 Task: Add Organic Mushroom Nutrition Mushroom Hot Chocolate Blend to the cart.
Action: Mouse pressed left at (16, 92)
Screenshot: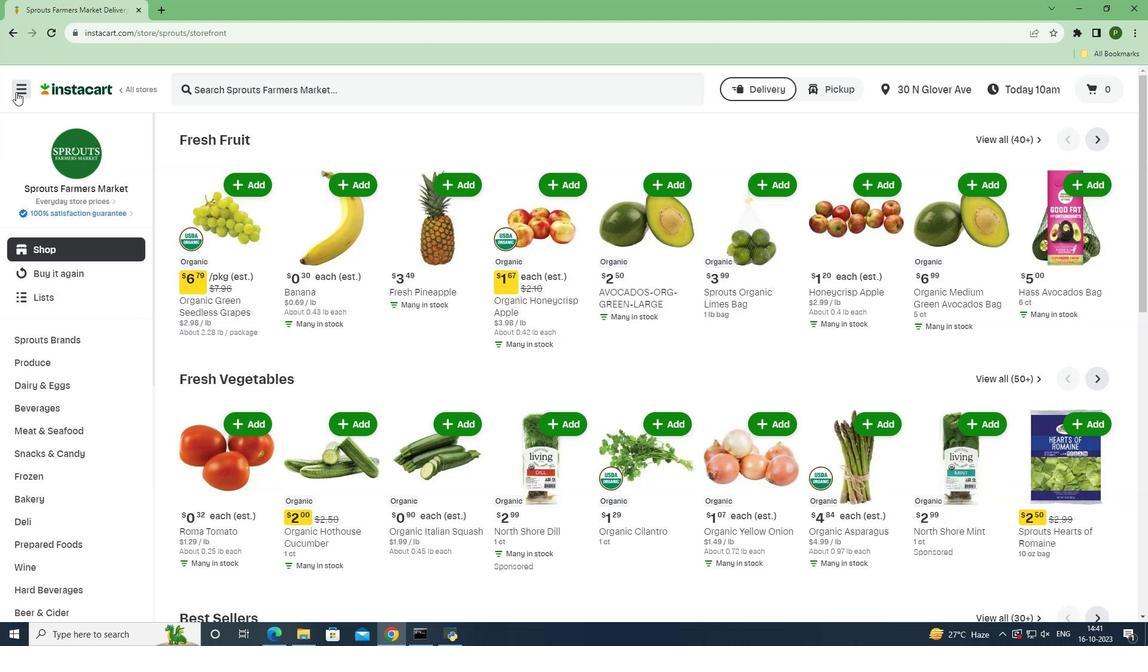 
Action: Mouse moved to (23, 315)
Screenshot: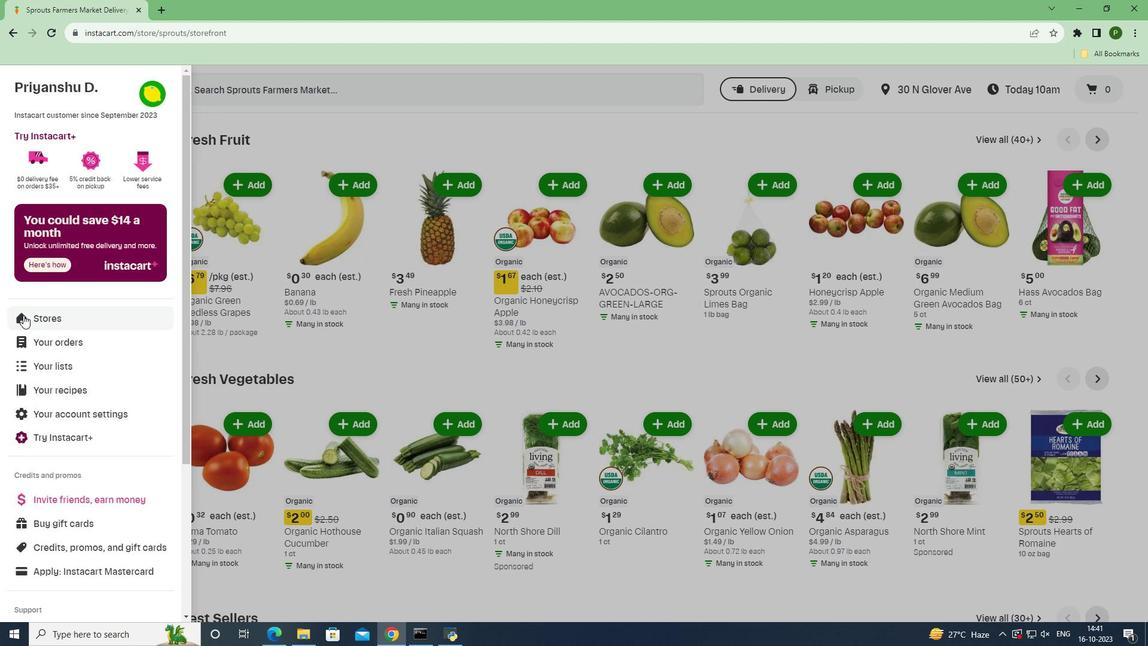 
Action: Mouse pressed left at (23, 315)
Screenshot: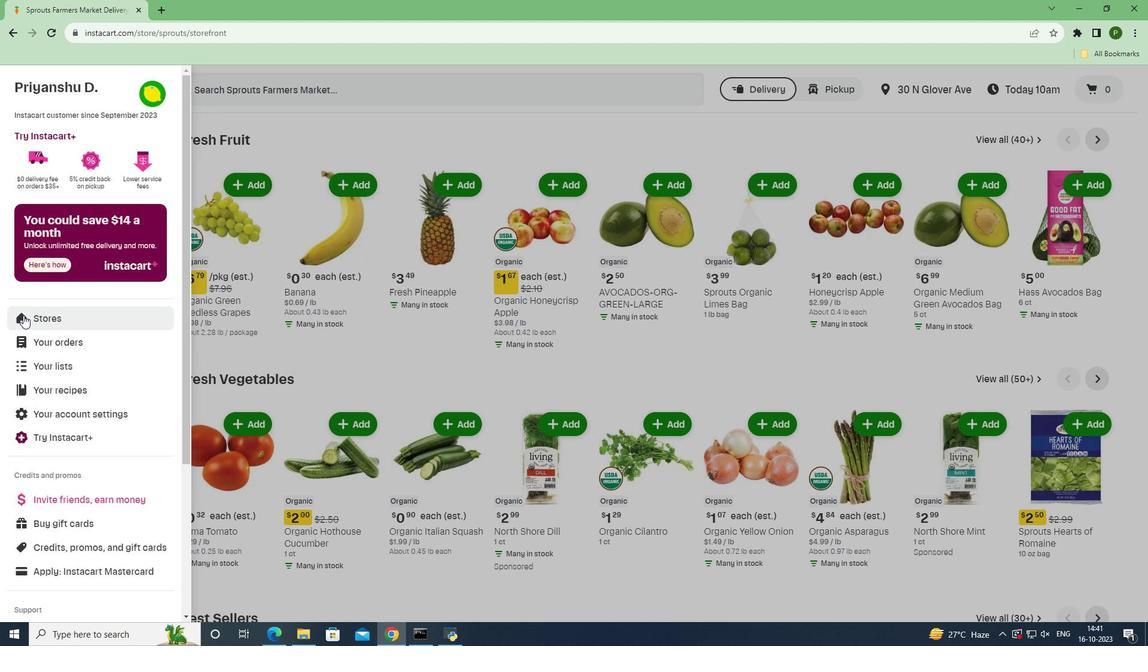 
Action: Mouse moved to (271, 144)
Screenshot: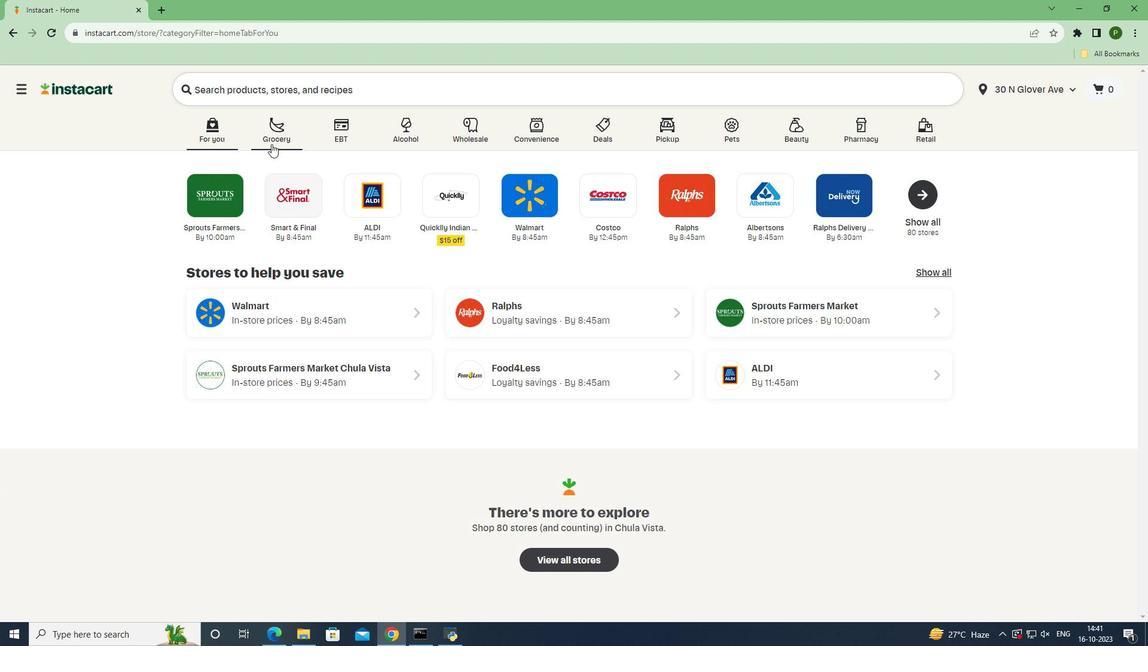 
Action: Mouse pressed left at (271, 144)
Screenshot: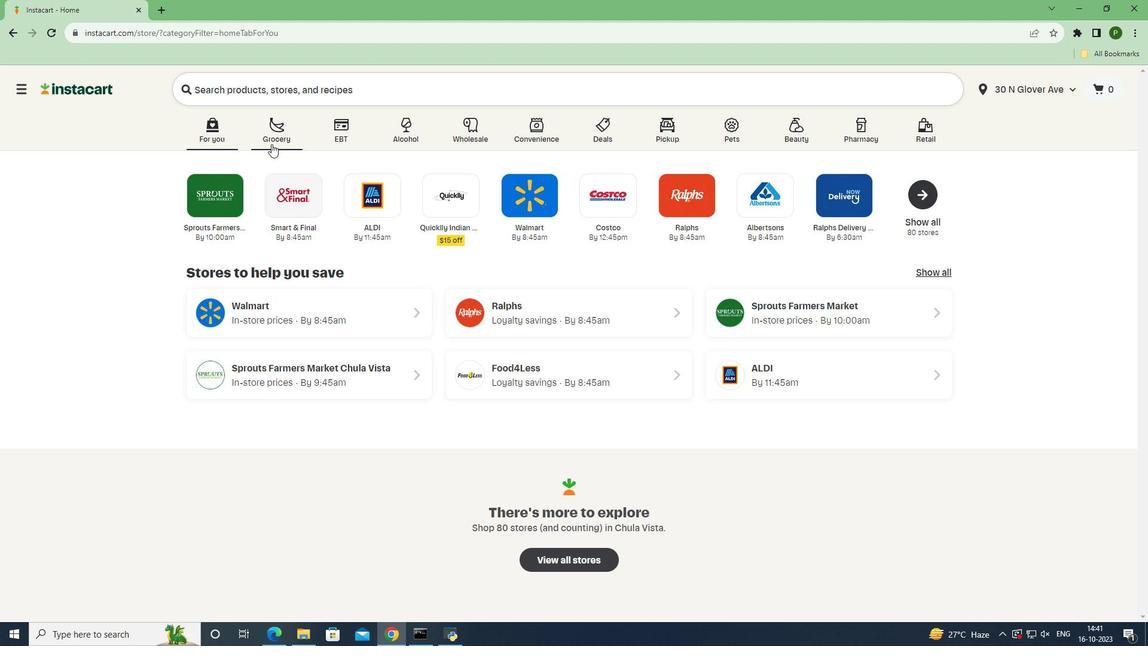 
Action: Mouse moved to (744, 281)
Screenshot: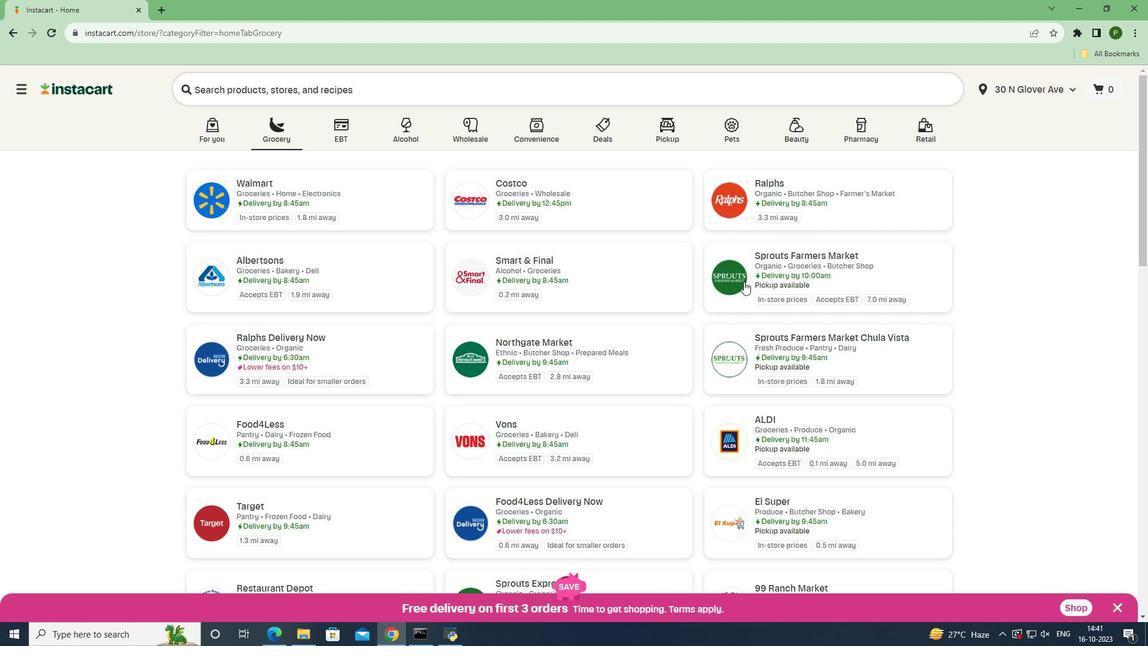 
Action: Mouse pressed left at (744, 281)
Screenshot: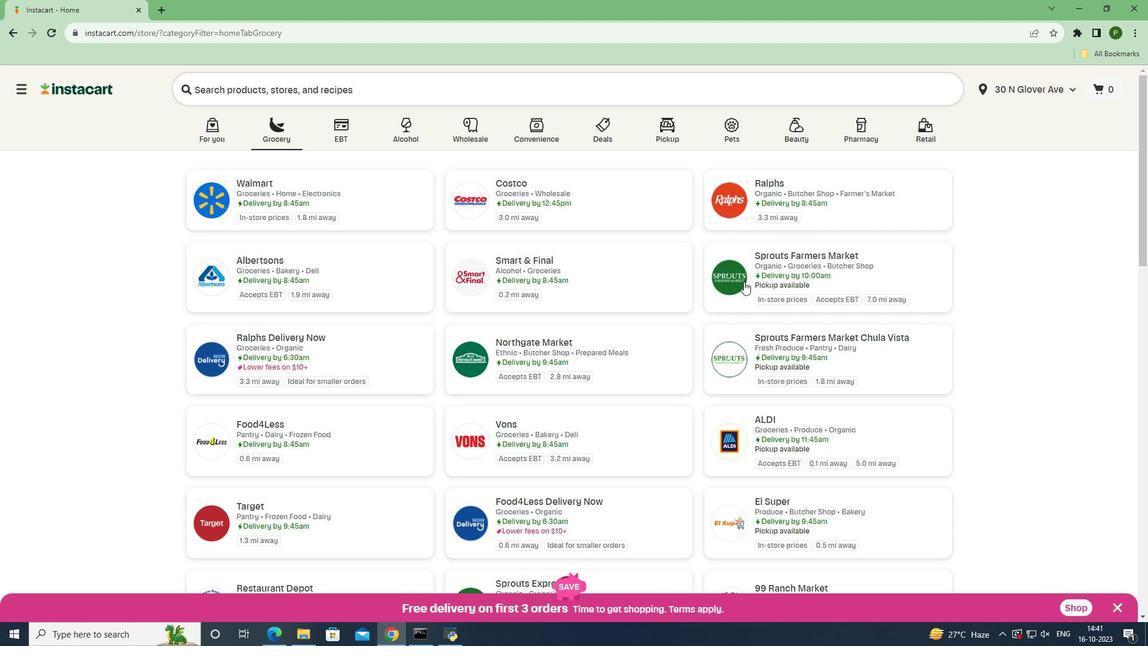 
Action: Mouse moved to (54, 404)
Screenshot: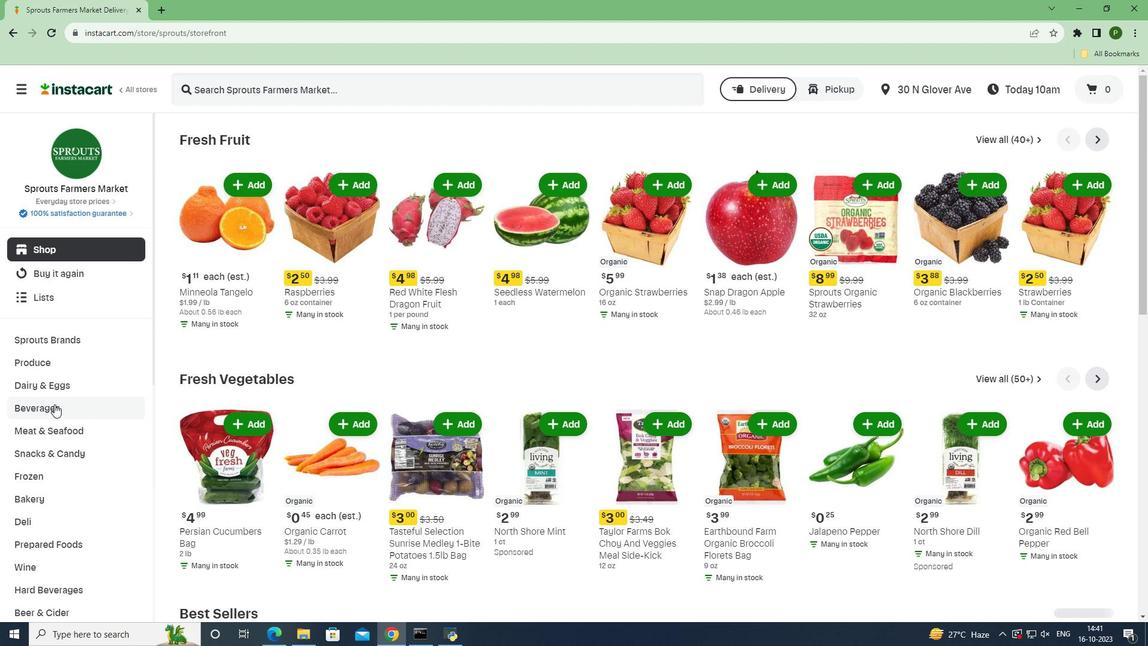 
Action: Mouse pressed left at (54, 404)
Screenshot: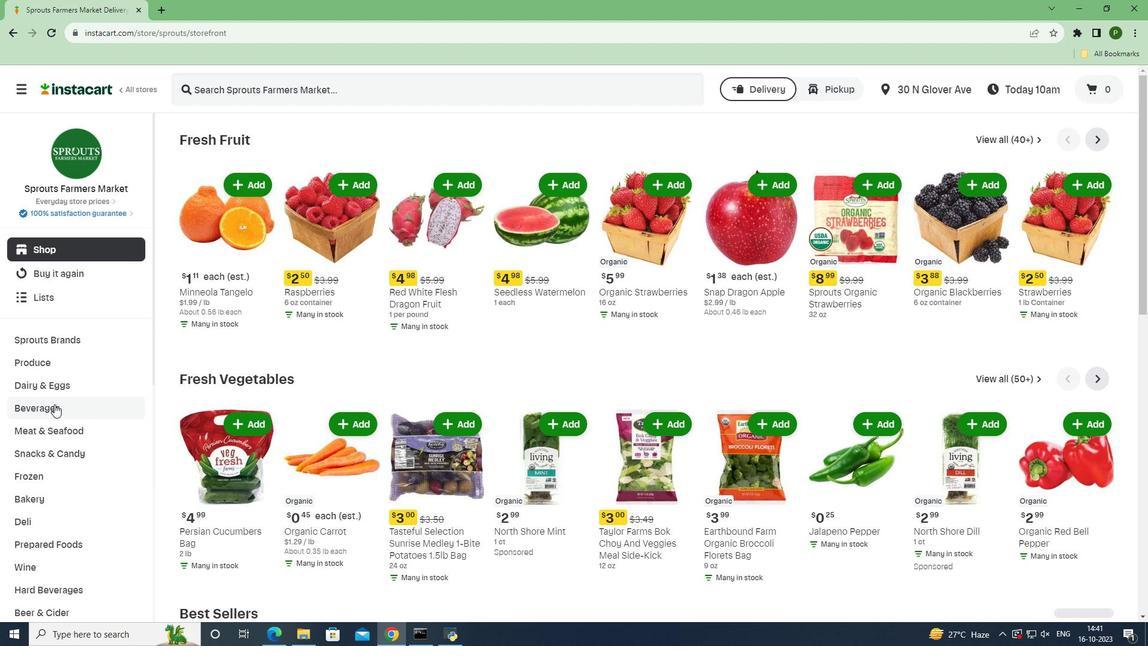 
Action: Mouse moved to (1080, 292)
Screenshot: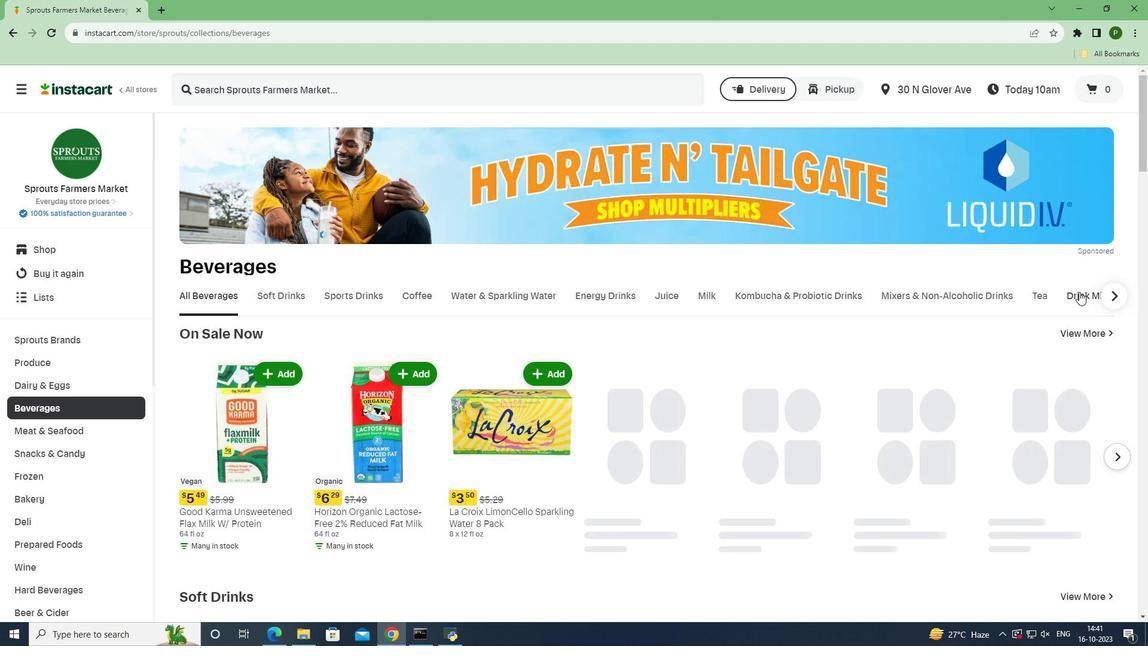 
Action: Mouse pressed left at (1080, 292)
Screenshot: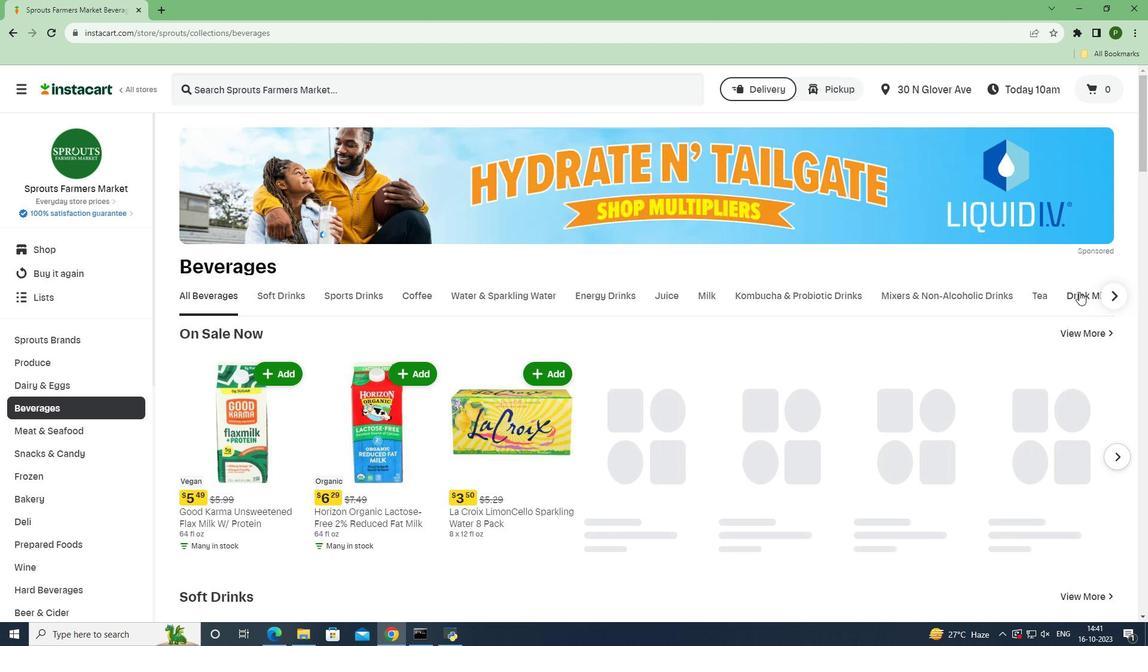 
Action: Mouse moved to (522, 340)
Screenshot: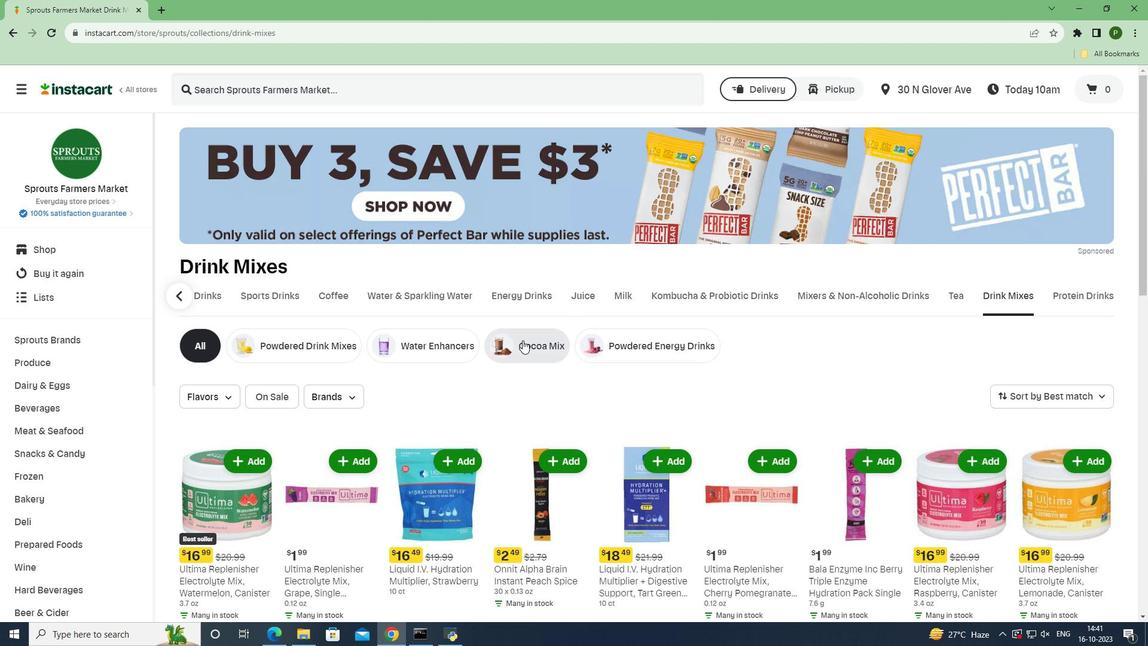 
Action: Mouse pressed left at (522, 340)
Screenshot: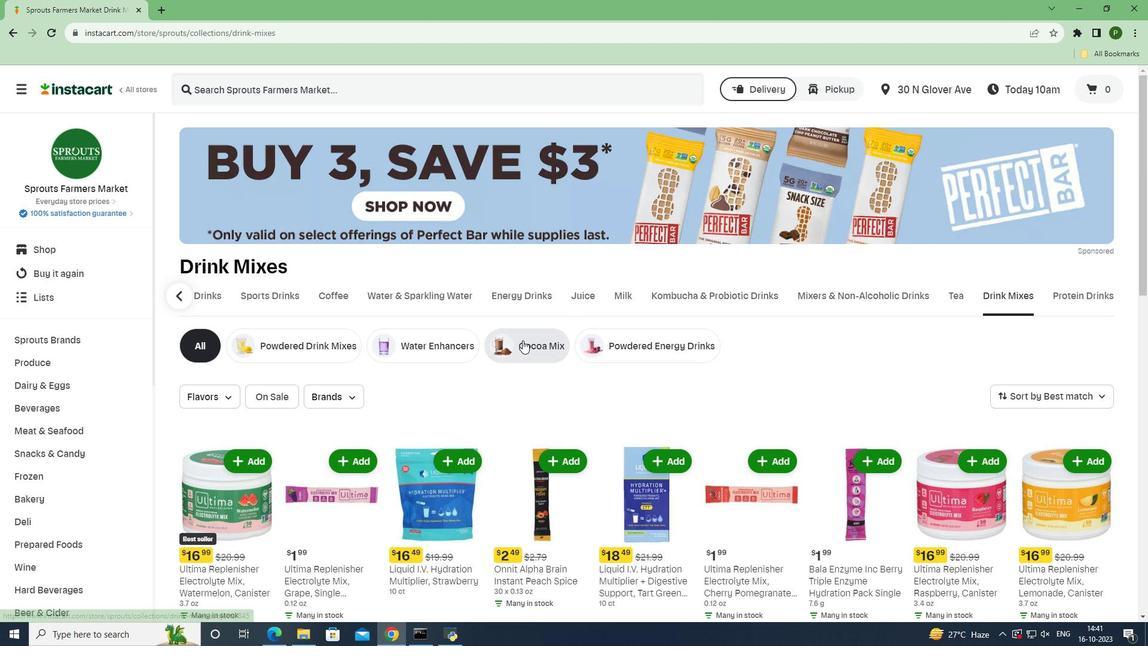 
Action: Mouse moved to (365, 92)
Screenshot: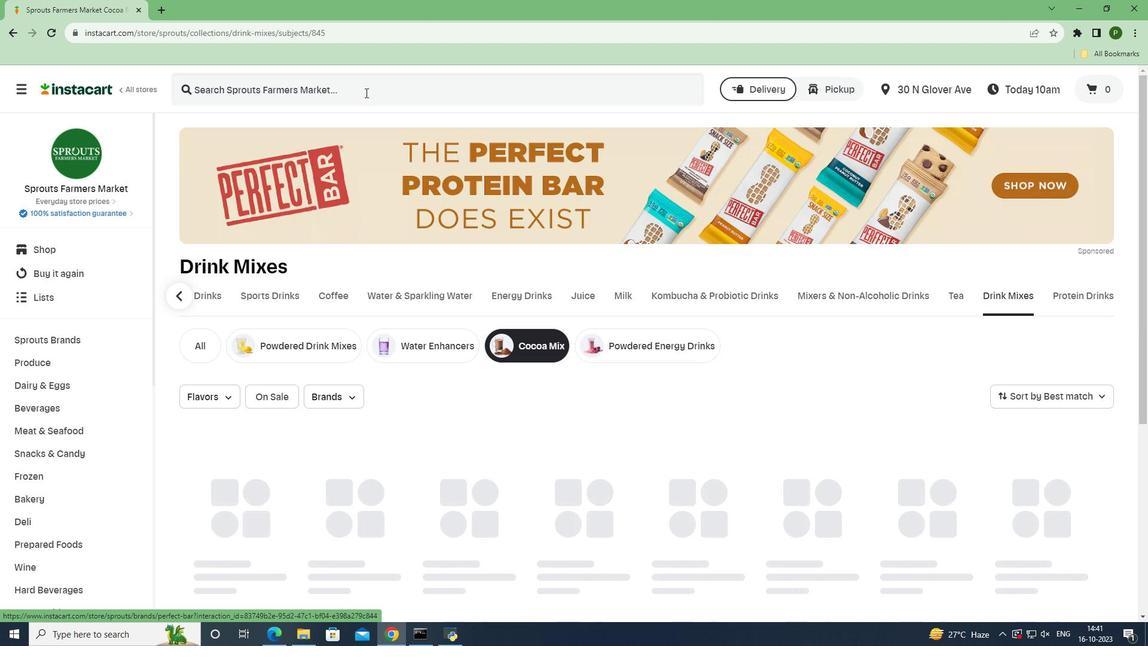 
Action: Mouse pressed left at (365, 92)
Screenshot: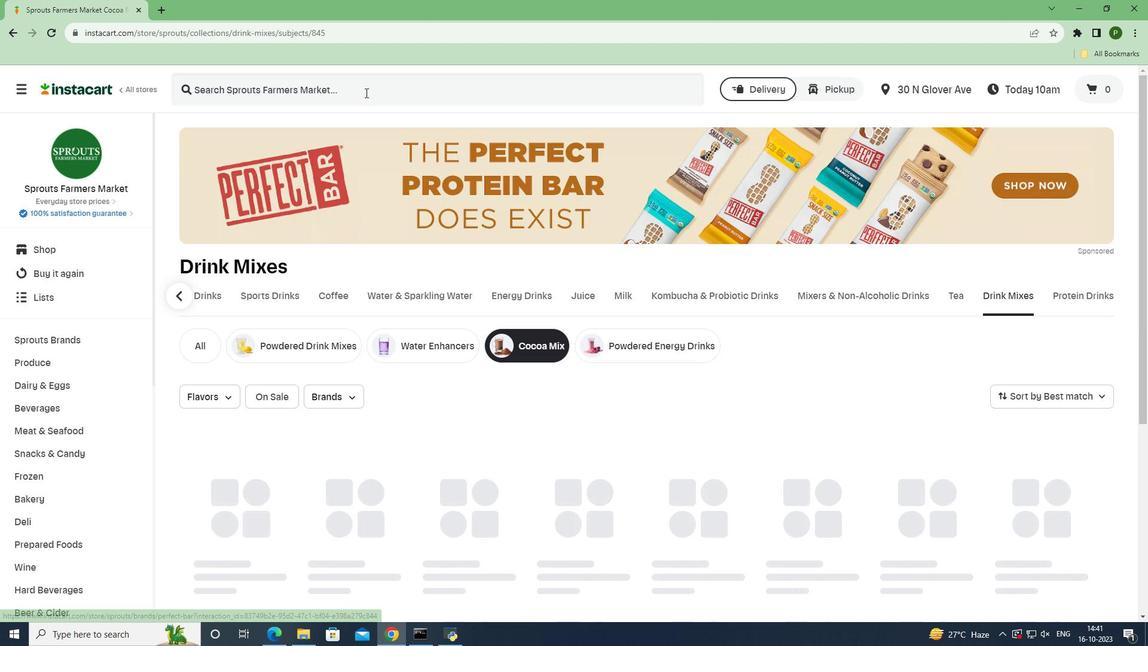
Action: Key pressed <Key.caps_lock>O<Key.caps_lock>rganic<Key.space><Key.caps_lock>M<Key.caps_lock>ushroom<Key.space><Key.caps_lock>N<Key.caps_lock>utrition<Key.space><Key.caps_lock>M<Key.caps_lock>ushroom<Key.space><Key.caps_lock>H<Key.caps_lock>ot<Key.space><Key.caps_lock>C<Key.caps_lock>hocolate<Key.space><Key.caps_lock>B<Key.caps_lock>lend<Key.space><Key.enter>
Screenshot: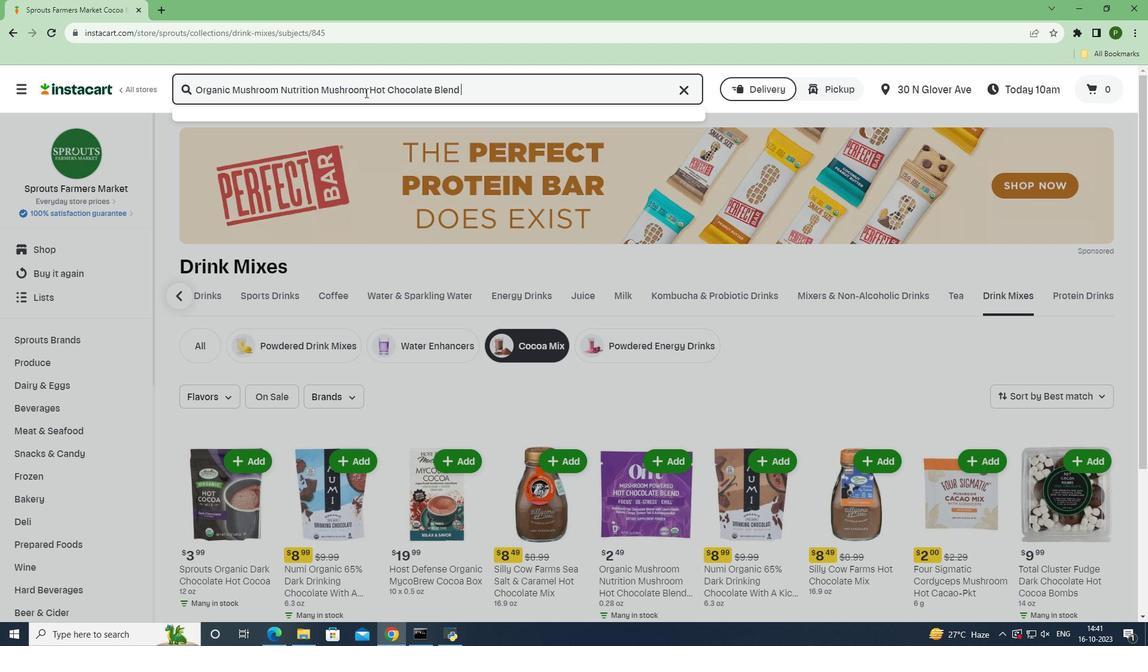 
Action: Mouse moved to (499, 345)
Screenshot: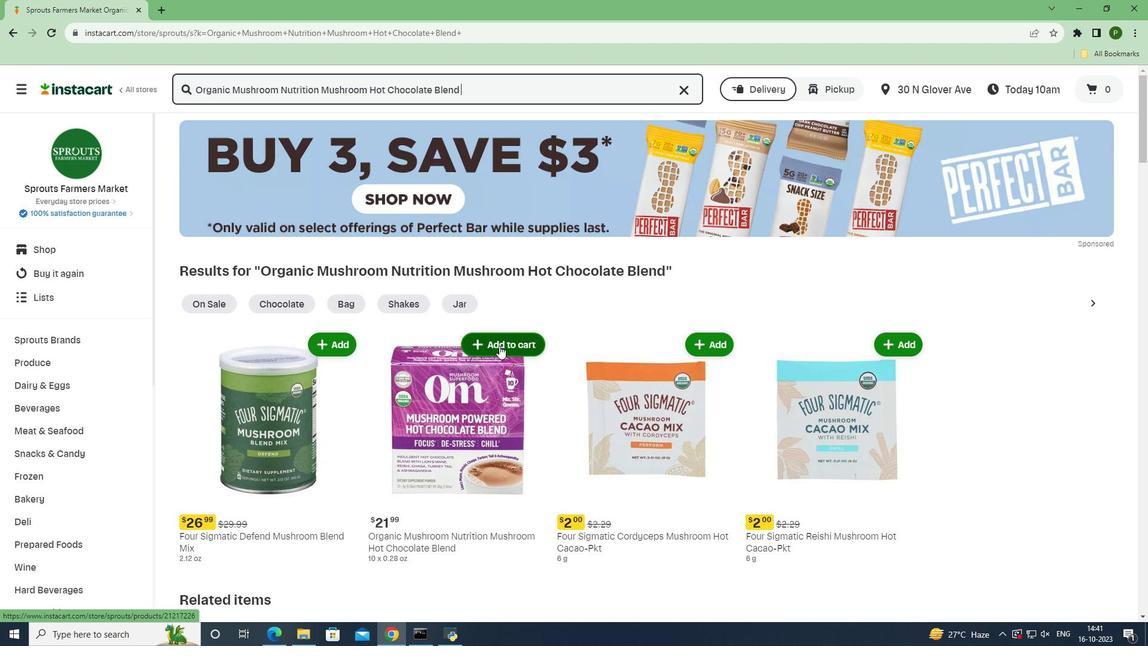 
Action: Mouse pressed left at (499, 345)
Screenshot: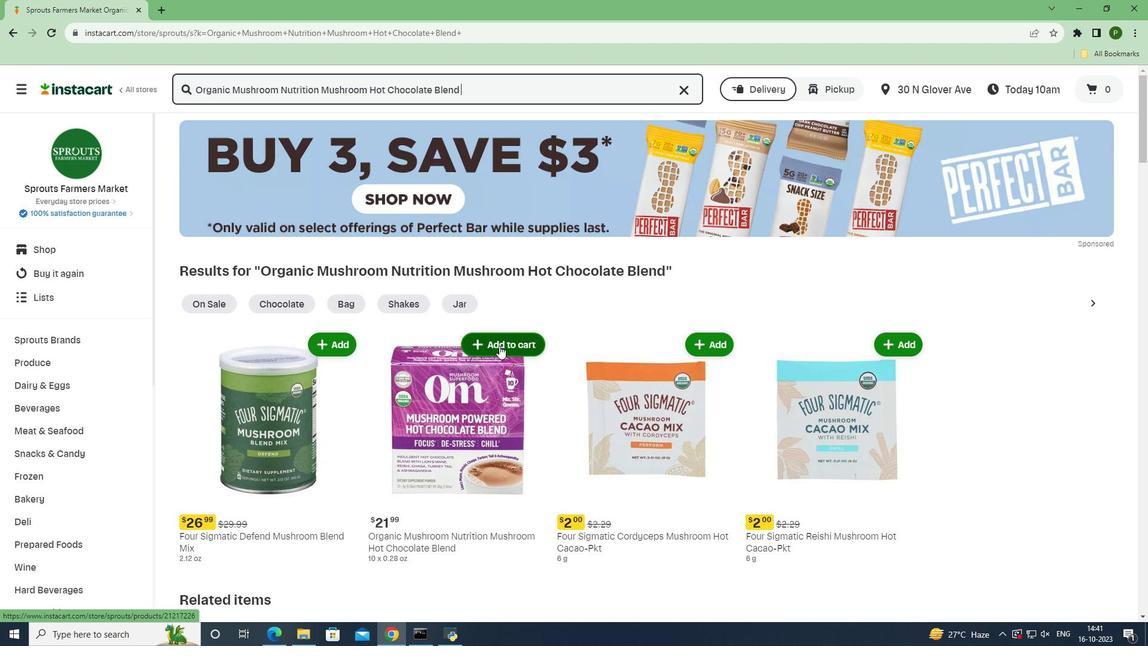 
Action: Mouse moved to (554, 409)
Screenshot: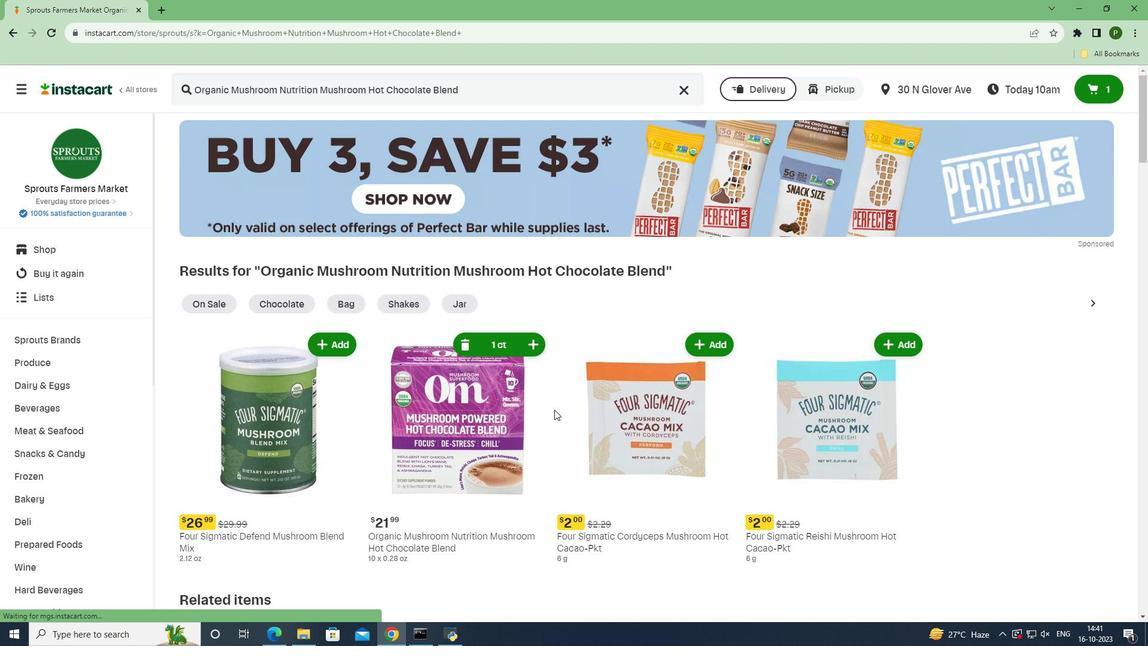 
